 Task: Create New Customer with Customer Name: Stock Co, Billing Address Line1: 4214 Skips Lane, Billing Address Line2:  Phoenix, Billing Address Line3:  Arizona 85012, Cell Number: 574-212-5170
Action: Mouse moved to (176, 37)
Screenshot: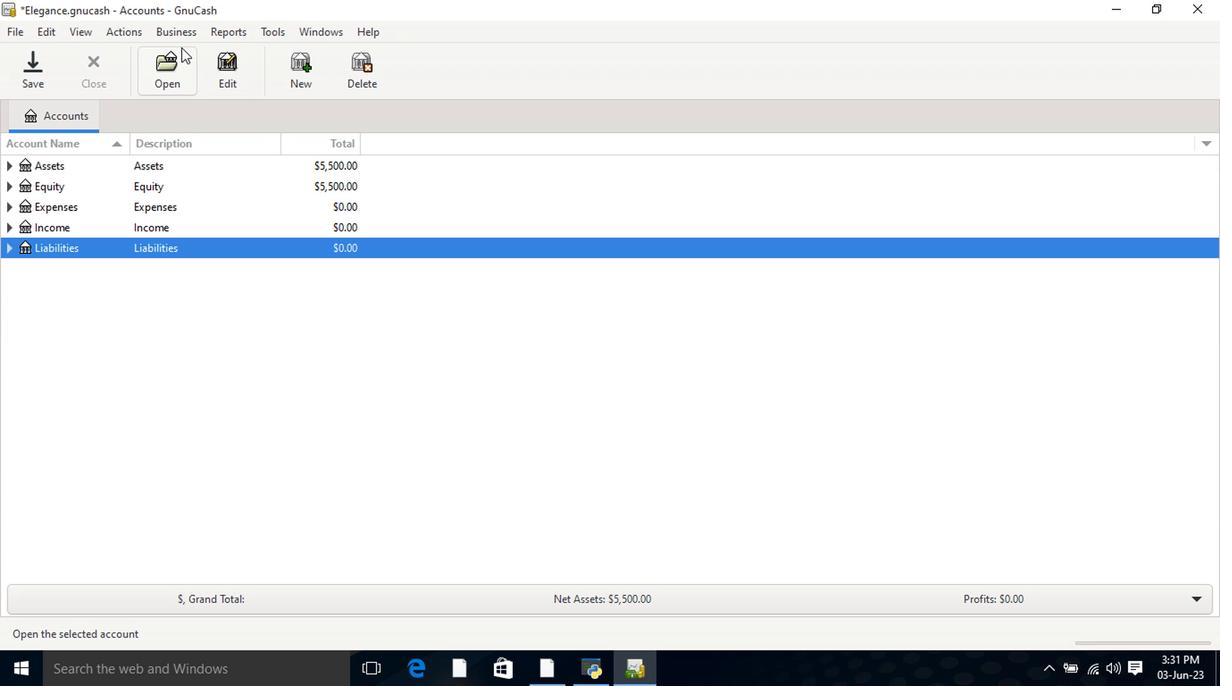 
Action: Mouse pressed left at (176, 37)
Screenshot: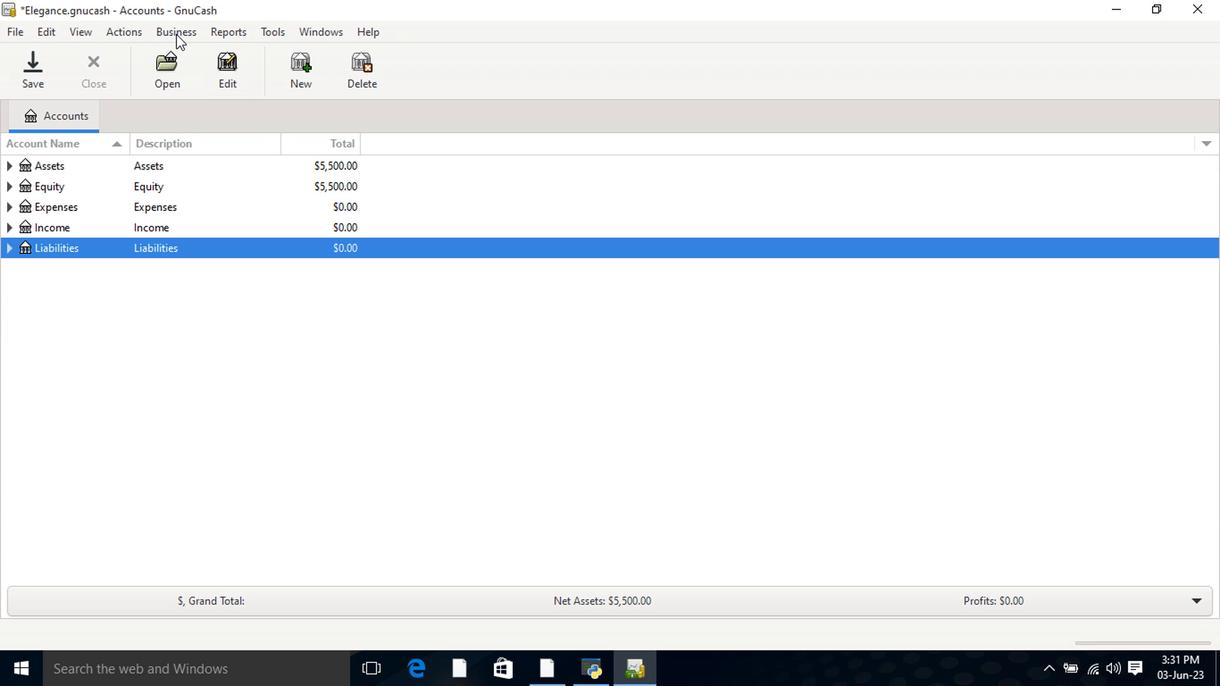 
Action: Mouse moved to (185, 52)
Screenshot: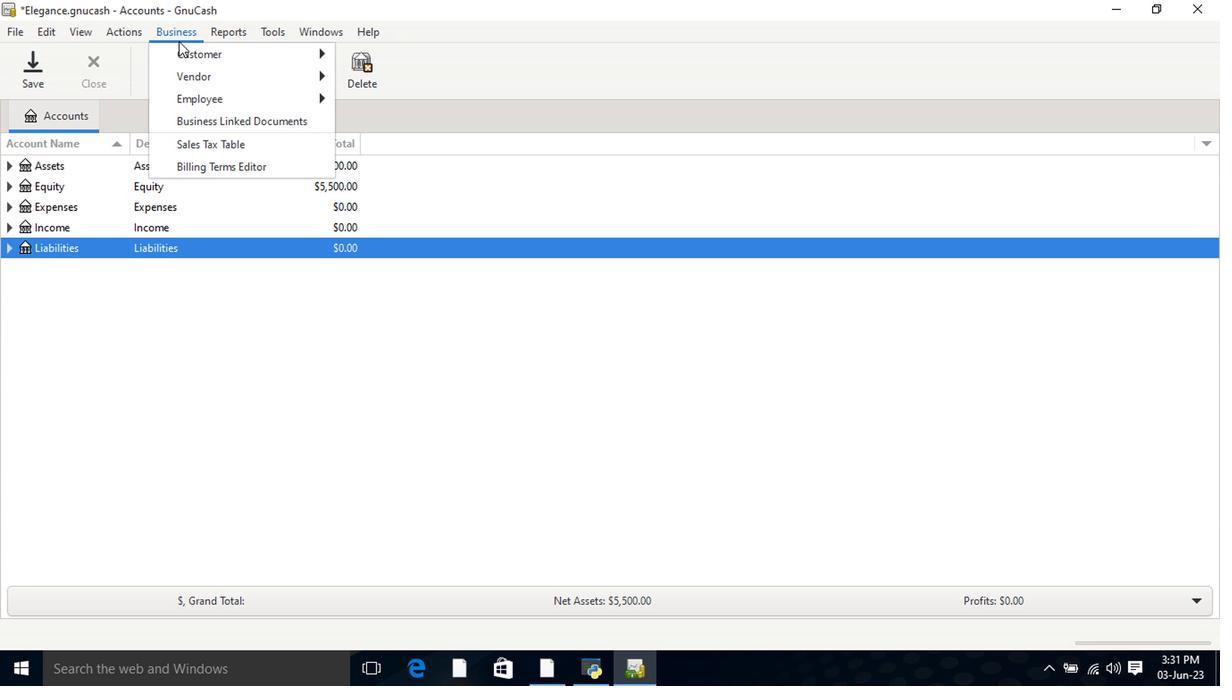 
Action: Mouse pressed left at (185, 52)
Screenshot: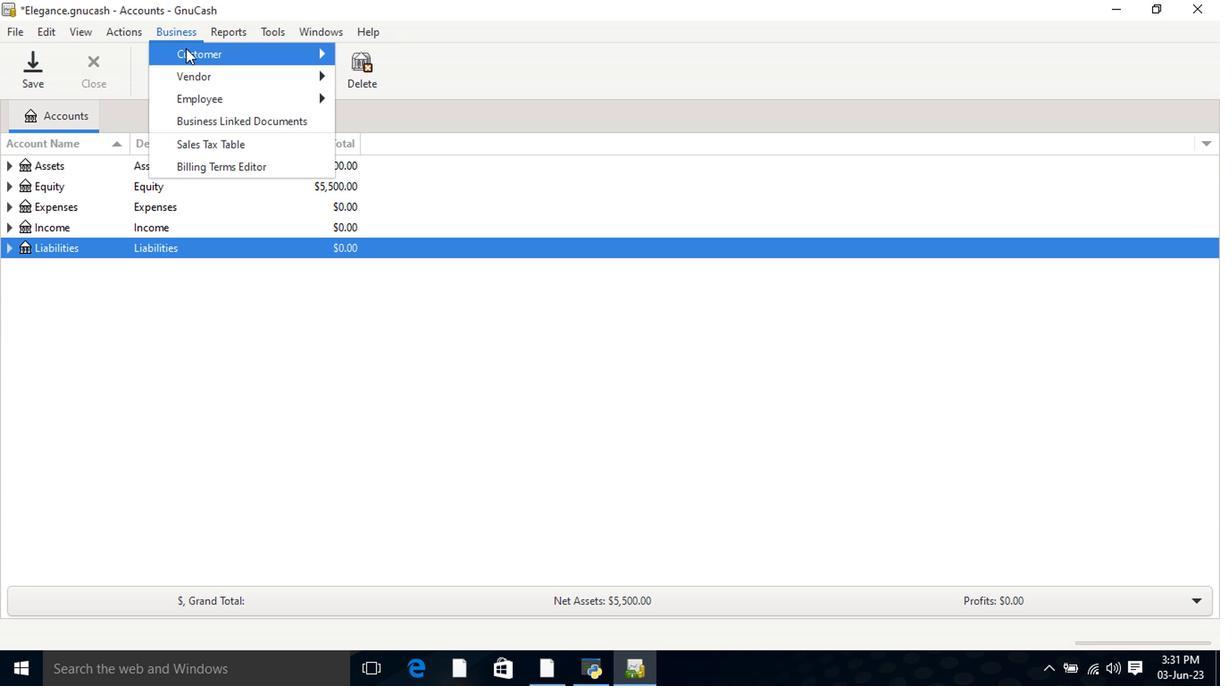 
Action: Mouse moved to (367, 78)
Screenshot: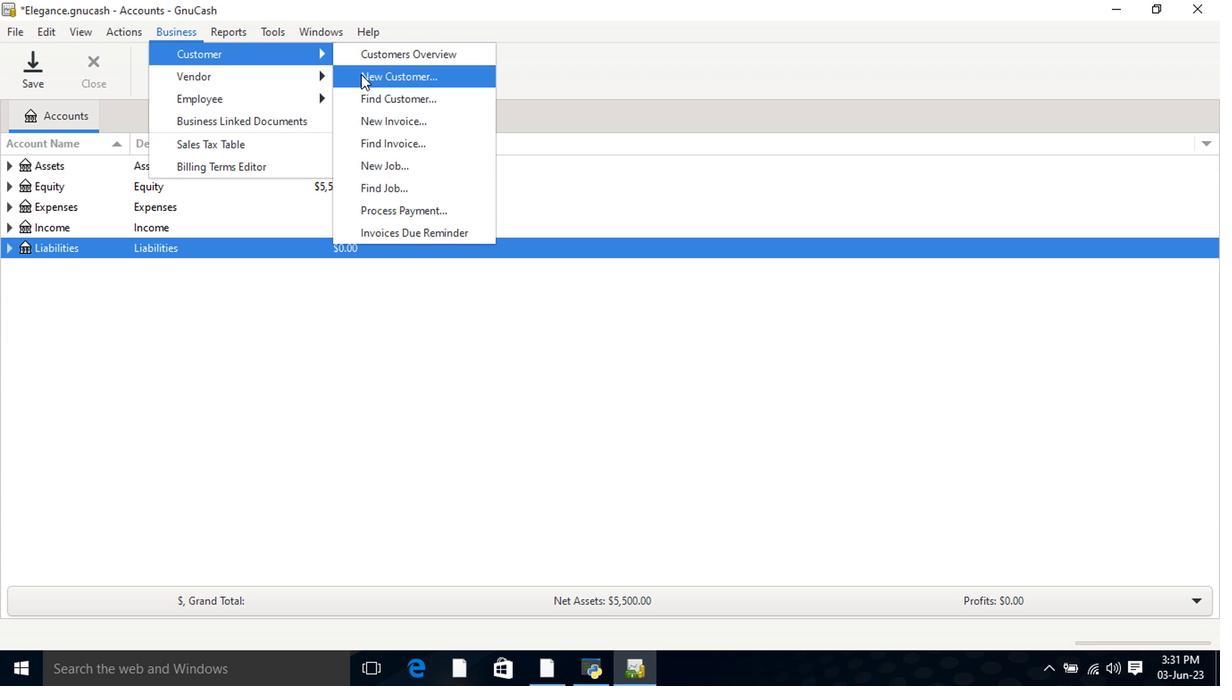 
Action: Mouse pressed left at (367, 78)
Screenshot: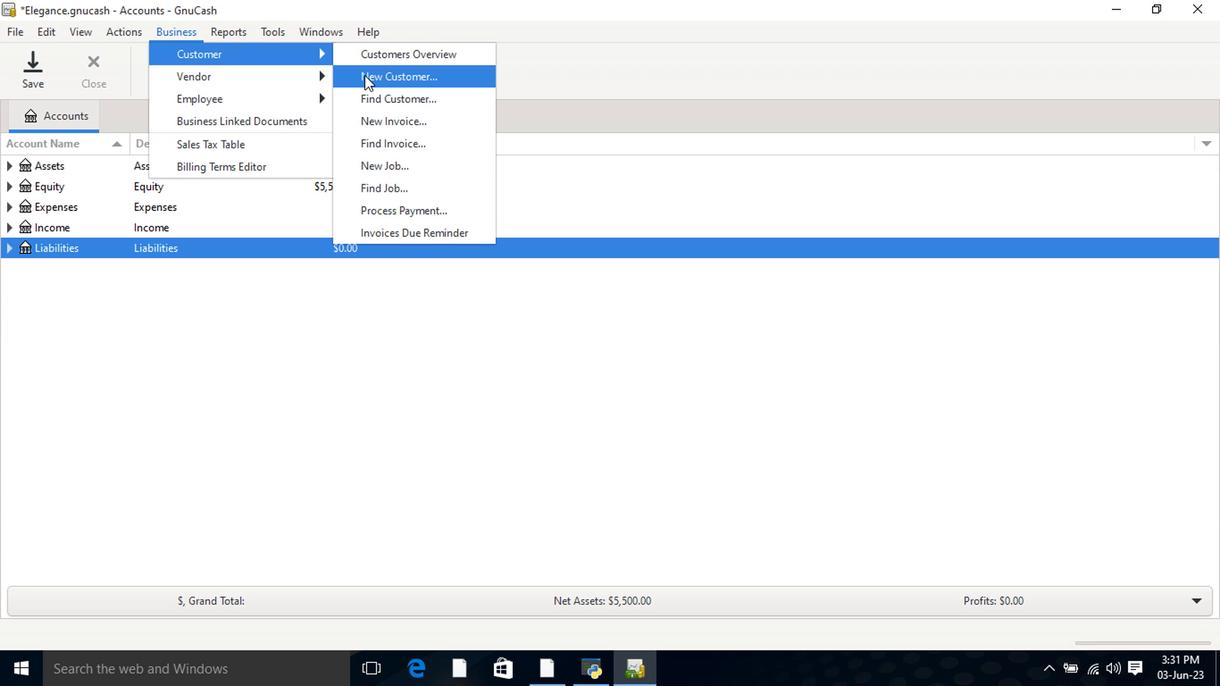 
Action: Mouse moved to (620, 291)
Screenshot: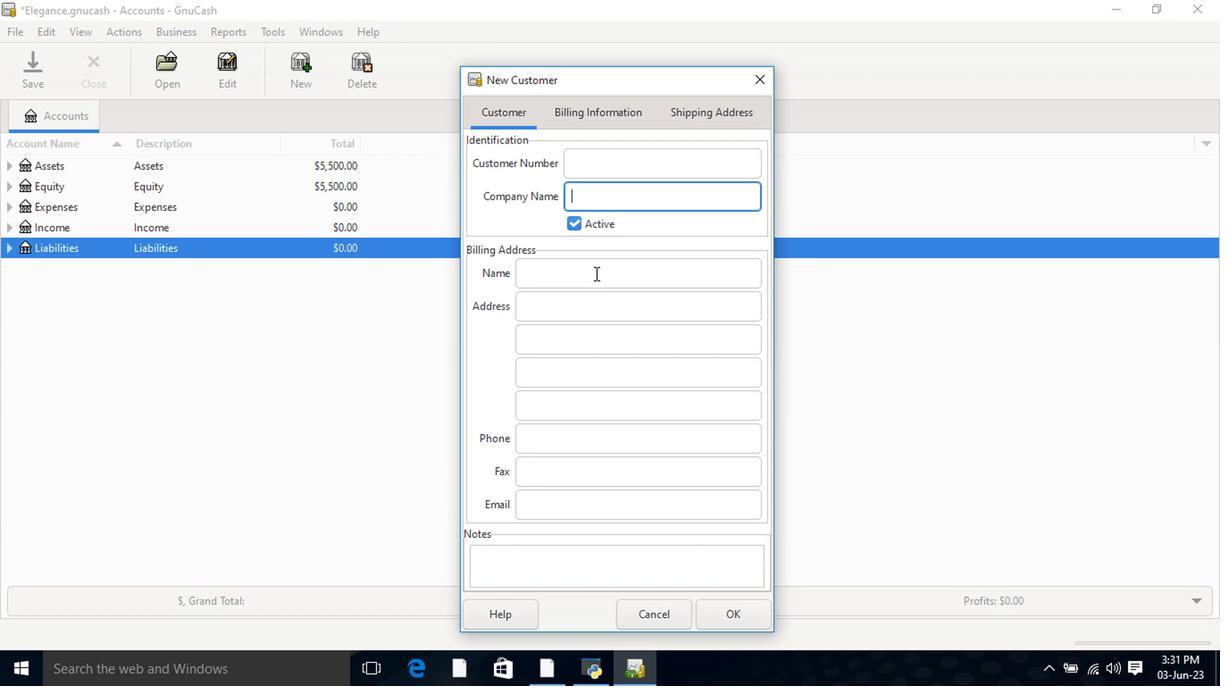 
Action: Key pressed <Key.shift>So<Key.backspace>tock<Key.space><Key.shift>Co<Key.tab><Key.tab><Key.tab>4214<Key.space><Key.shift>Skips<Key.space><Key.shift>Lane<Key.tab><Key.shift>Phoenix<Key.tab><Key.shift>Arizona<Key.space>58<Key.backspace><Key.backspace>85012<Key.tab><Key.tab>574-212-5170
Screenshot: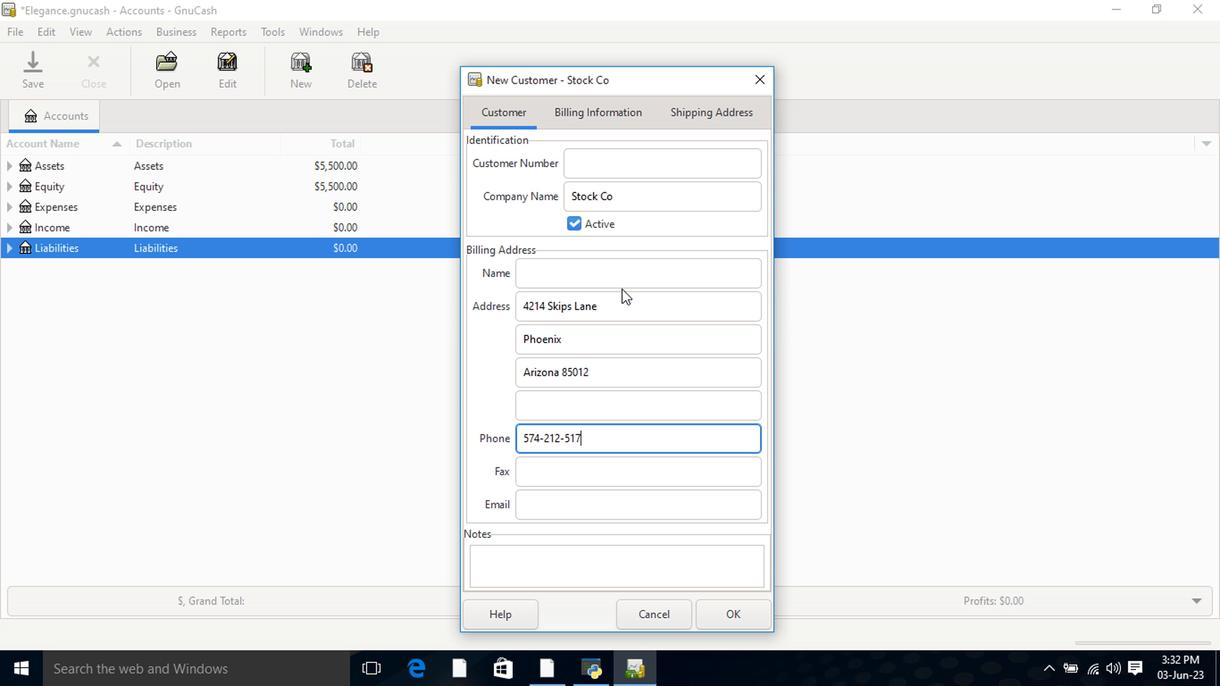 
Action: Mouse moved to (576, 113)
Screenshot: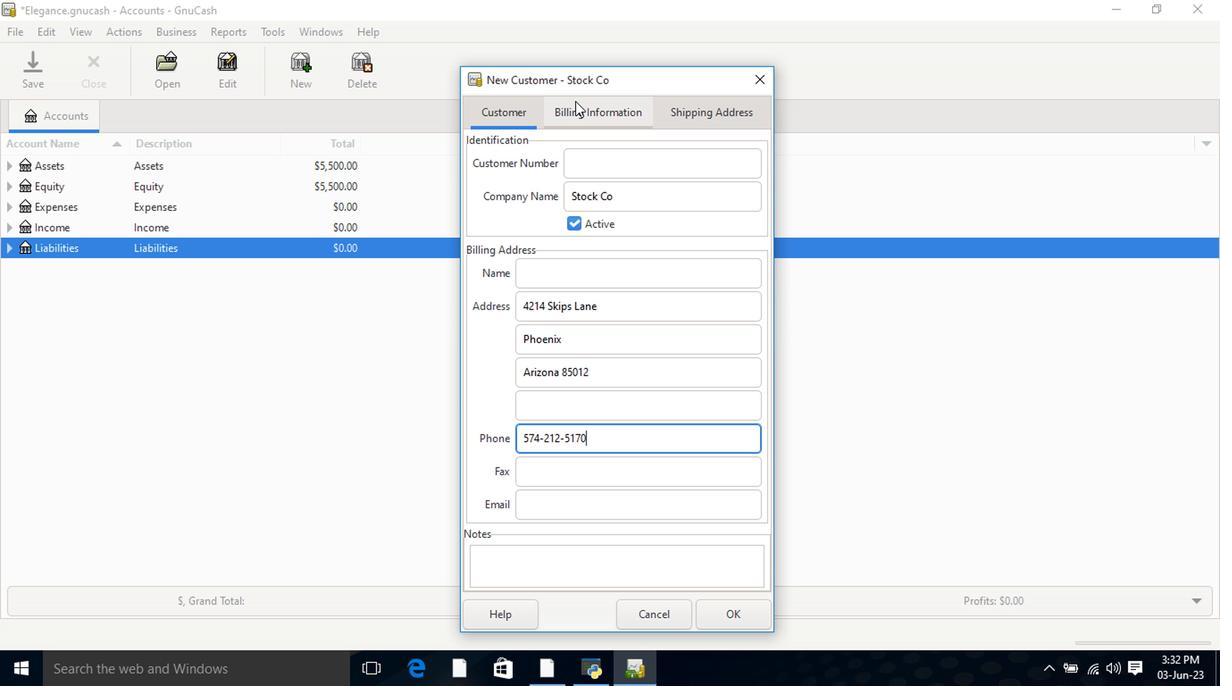 
Action: Mouse pressed left at (576, 113)
Screenshot: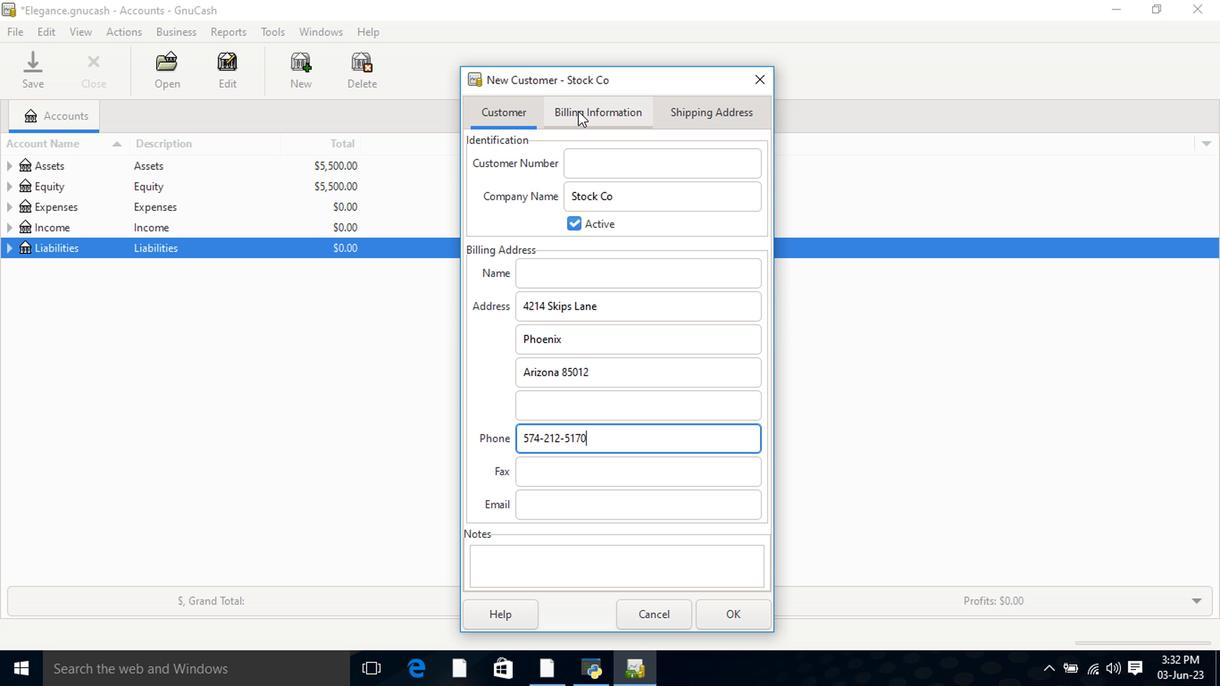 
Action: Mouse moved to (687, 117)
Screenshot: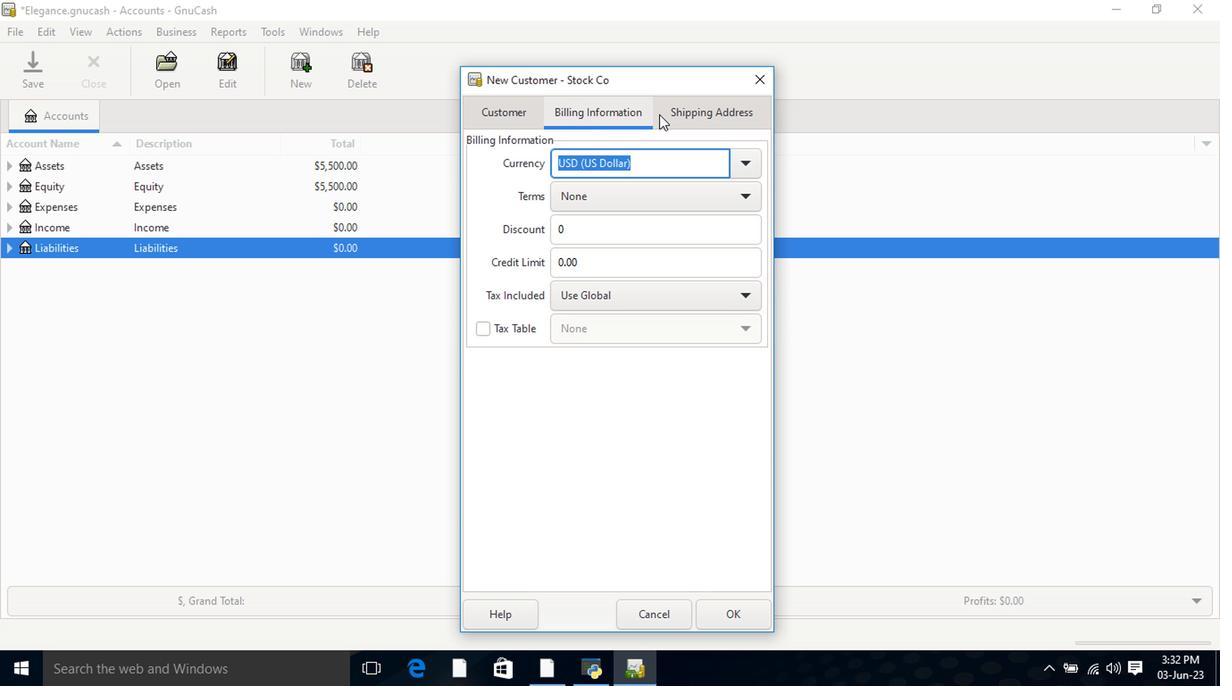 
Action: Mouse pressed left at (687, 117)
Screenshot: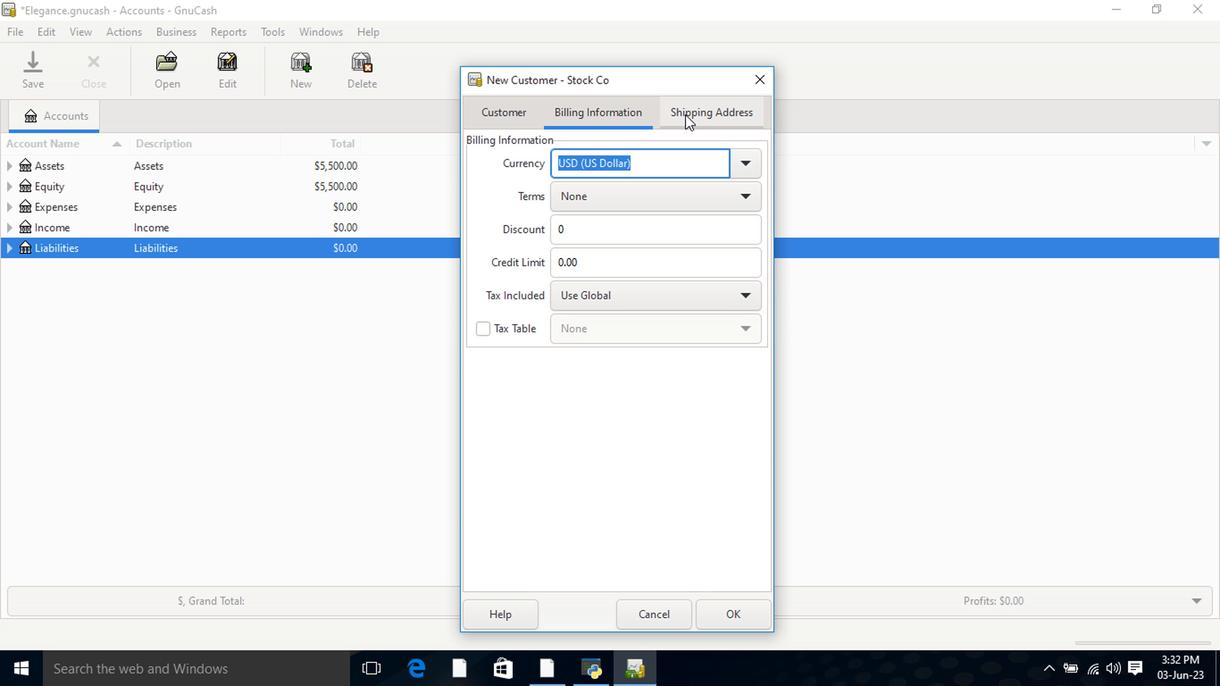 
Action: Mouse moved to (731, 612)
Screenshot: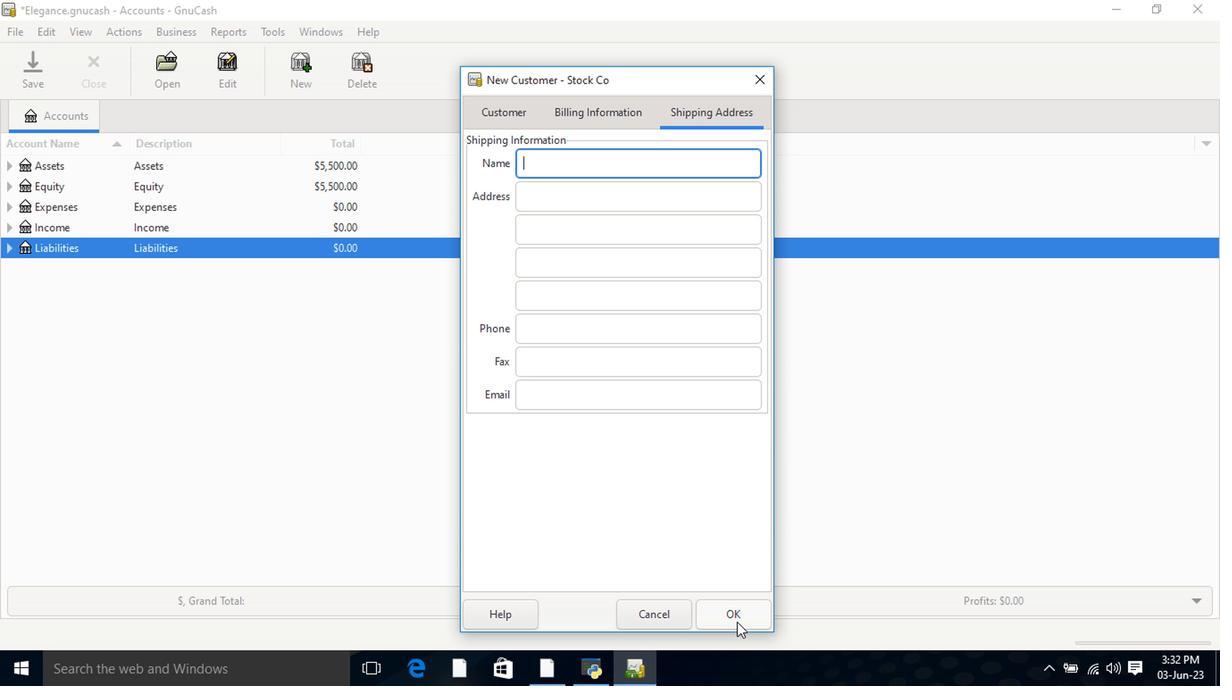 
Action: Mouse pressed left at (731, 612)
Screenshot: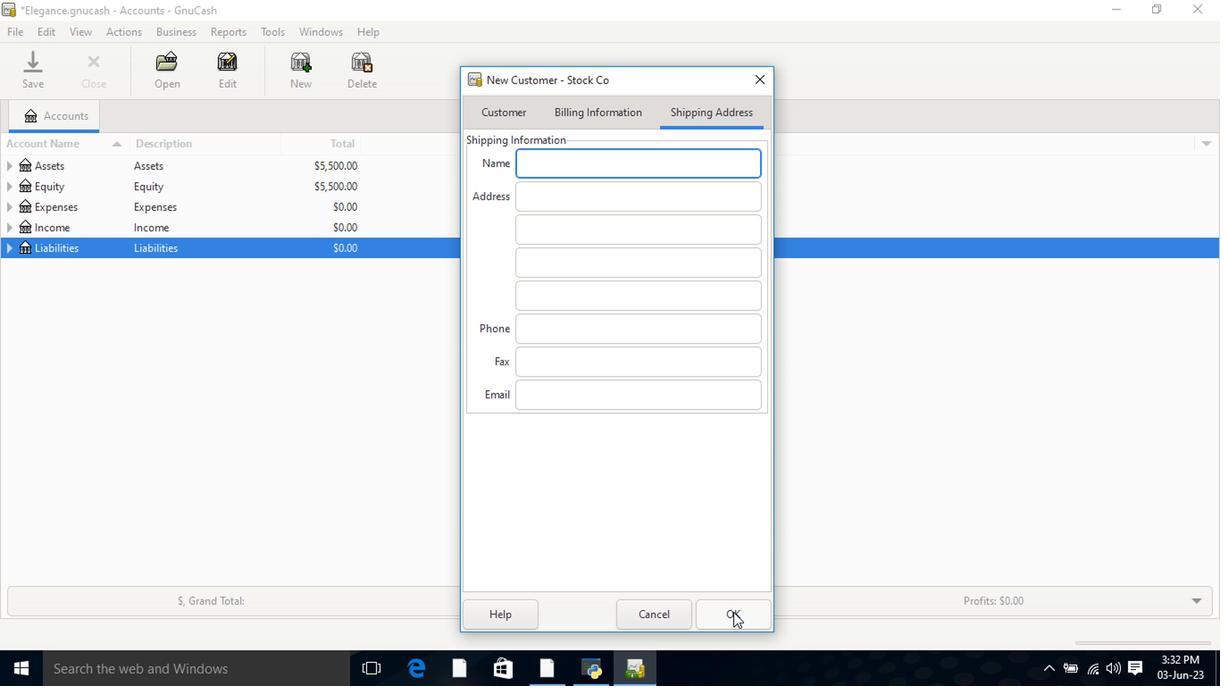 
Action: Mouse moved to (733, 566)
Screenshot: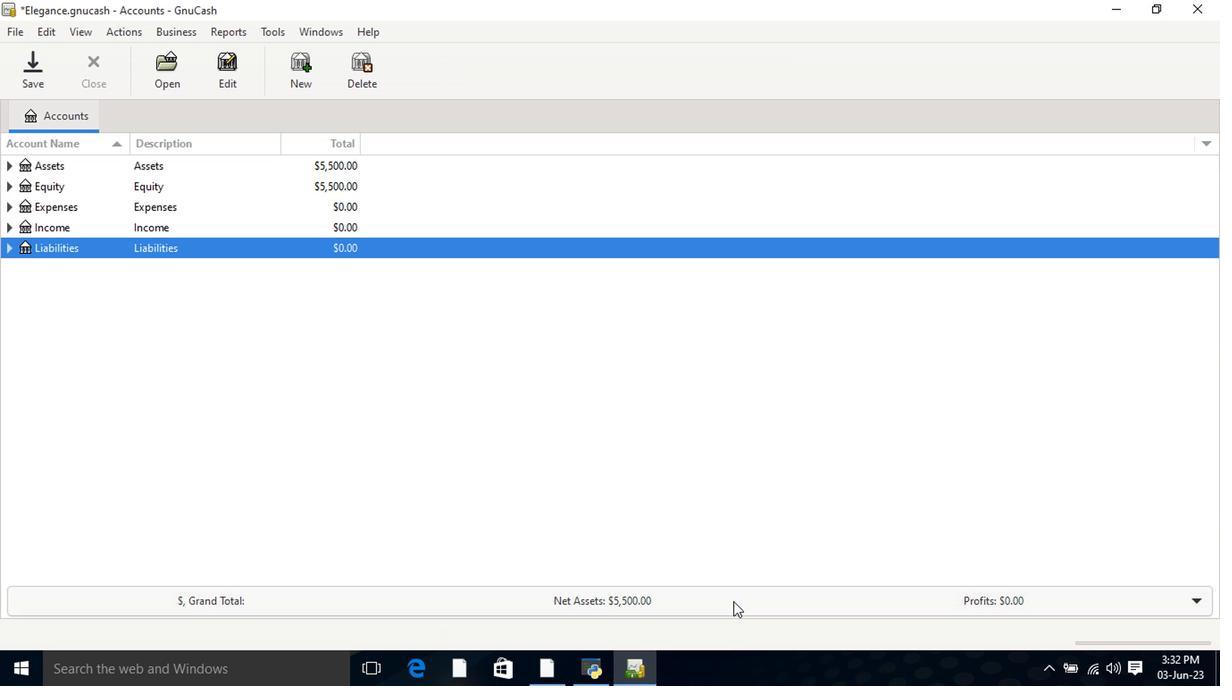 
